 Task: In verification allow verification notifications turn off.
Action: Mouse moved to (657, 51)
Screenshot: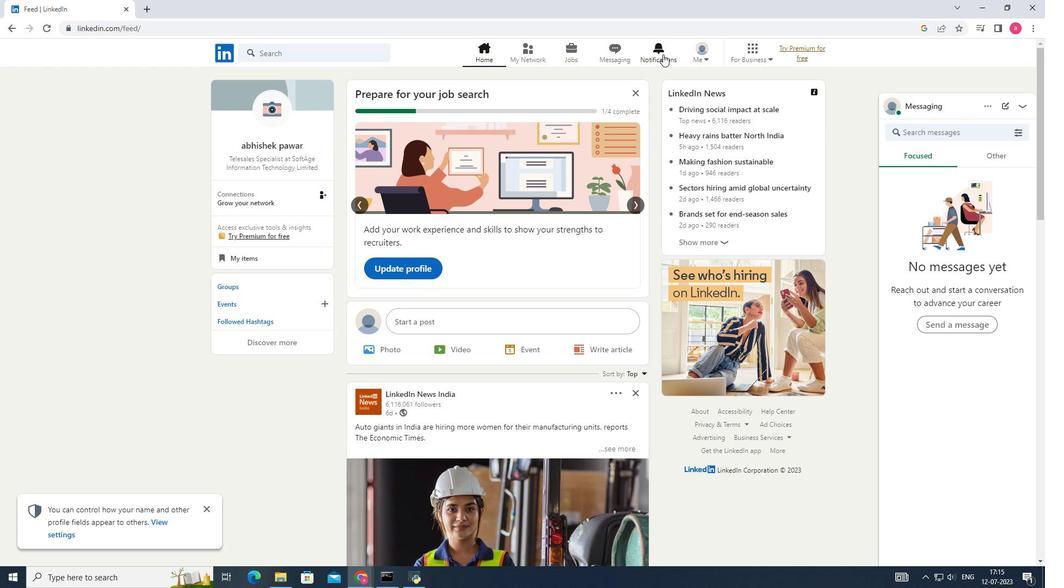 
Action: Mouse pressed left at (657, 51)
Screenshot: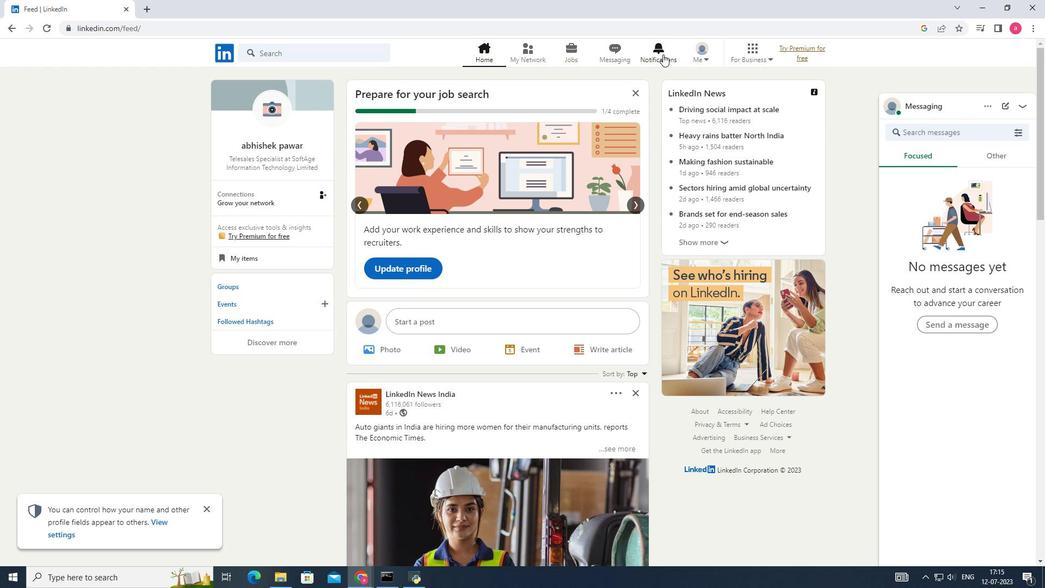 
Action: Mouse moved to (236, 123)
Screenshot: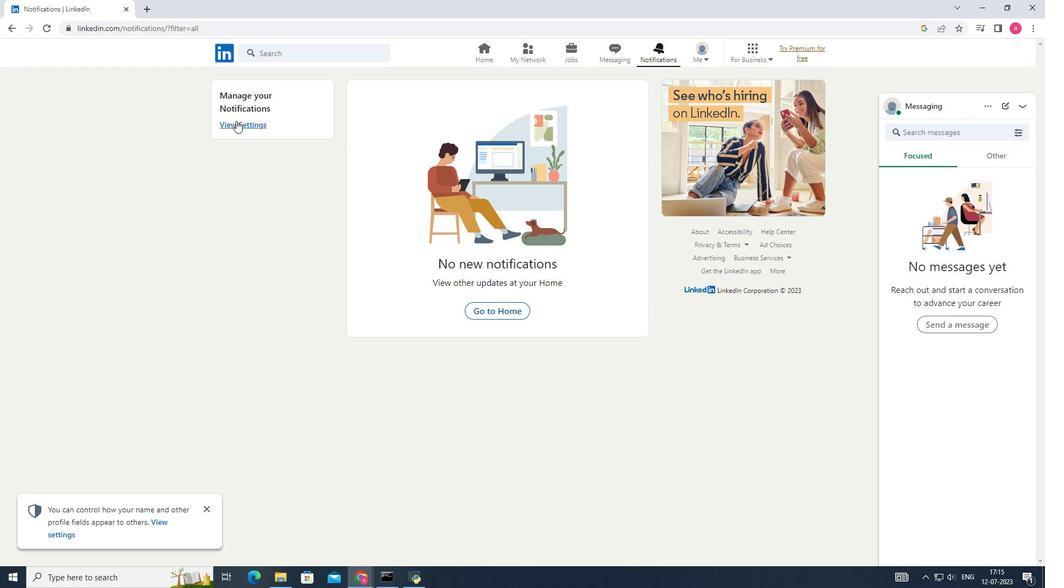
Action: Mouse pressed left at (236, 123)
Screenshot: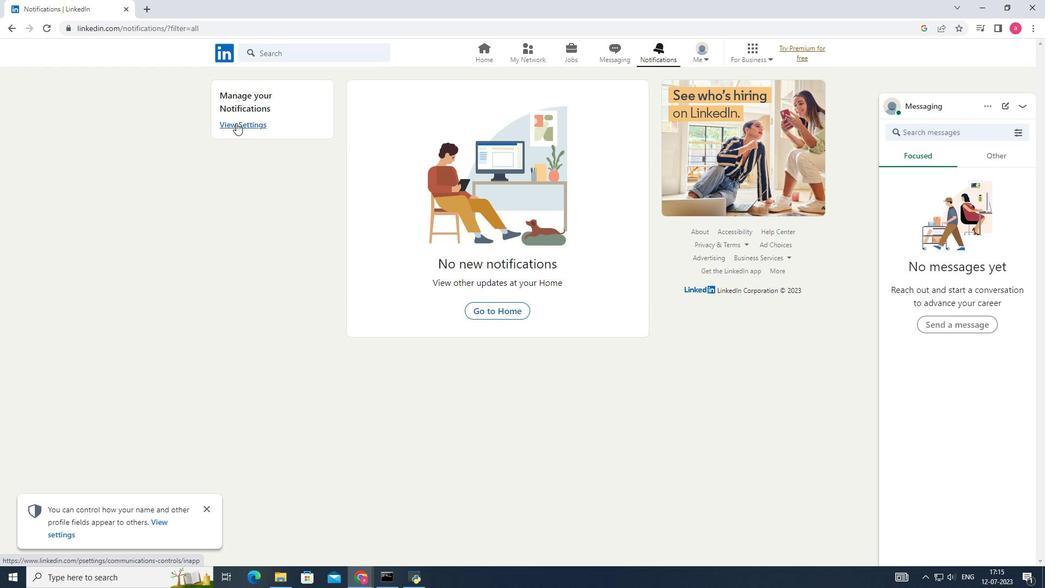
Action: Mouse moved to (477, 448)
Screenshot: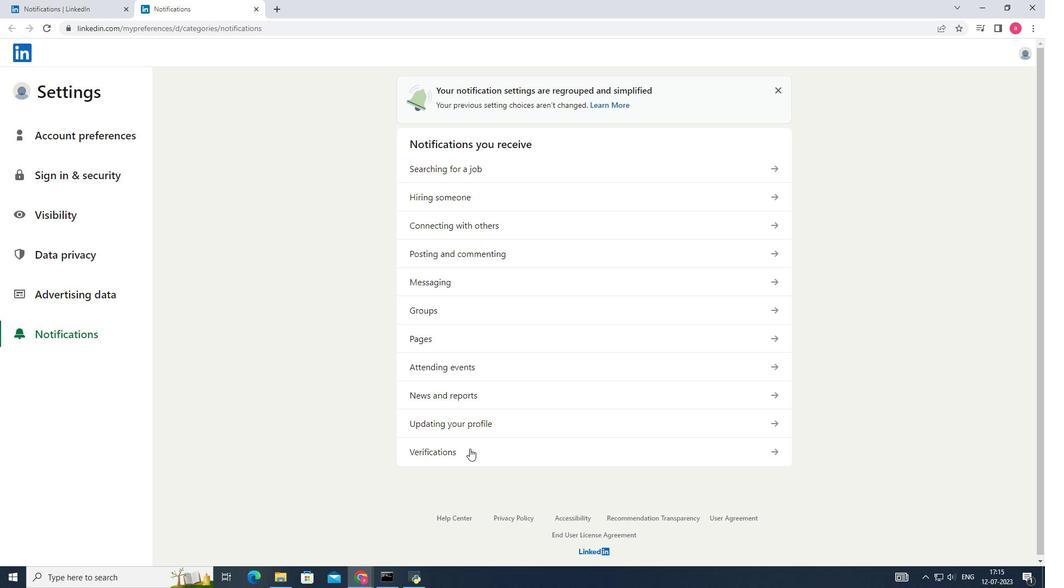 
Action: Mouse pressed left at (477, 448)
Screenshot: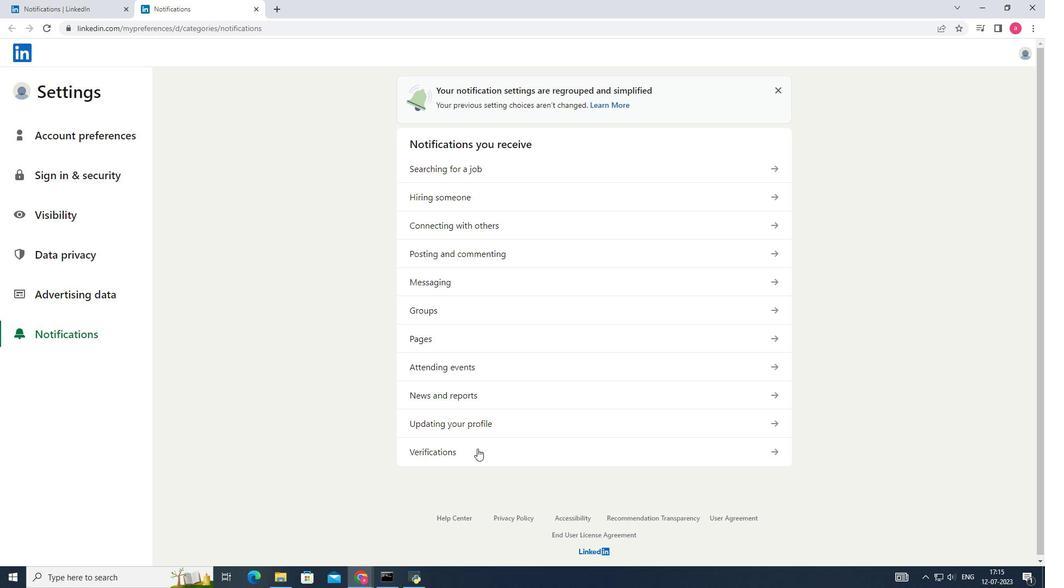 
Action: Mouse moved to (770, 123)
Screenshot: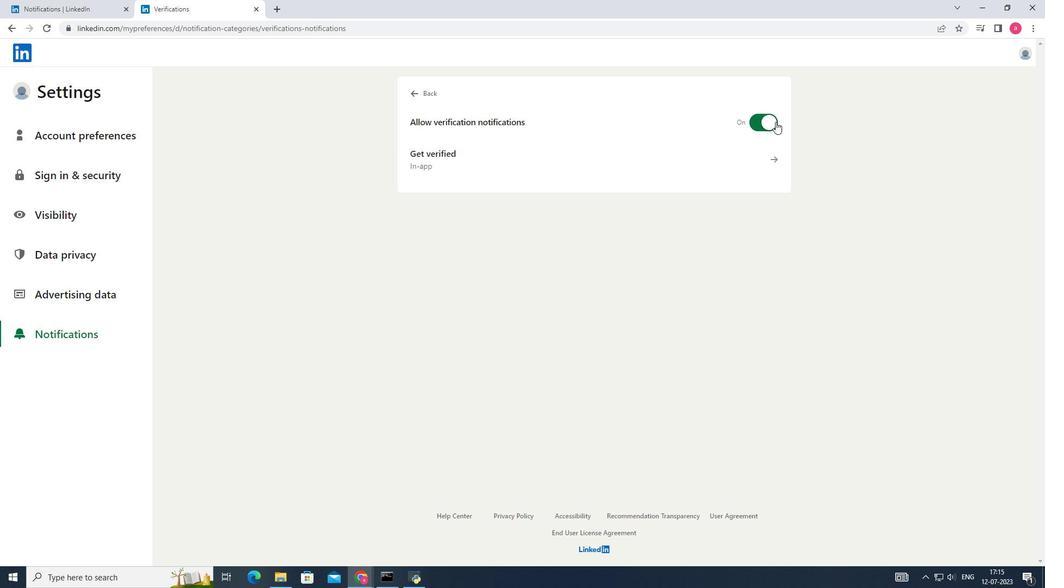 
Action: Mouse pressed left at (770, 123)
Screenshot: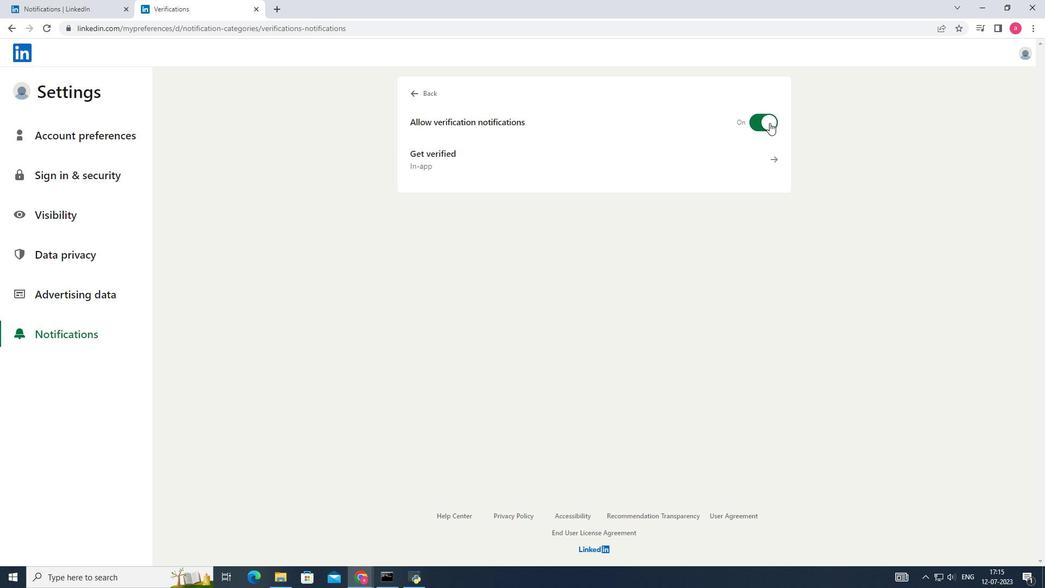 
Action: Mouse moved to (871, 163)
Screenshot: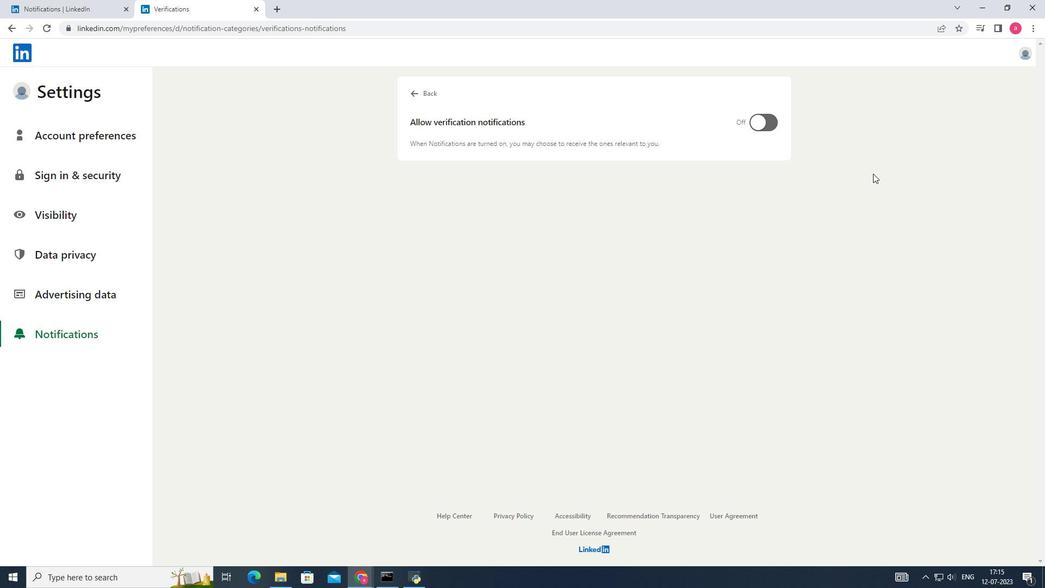 
